 Task: Look for products in the category "Frozen Meals" from Store Brand only.
Action: Mouse moved to (310, 137)
Screenshot: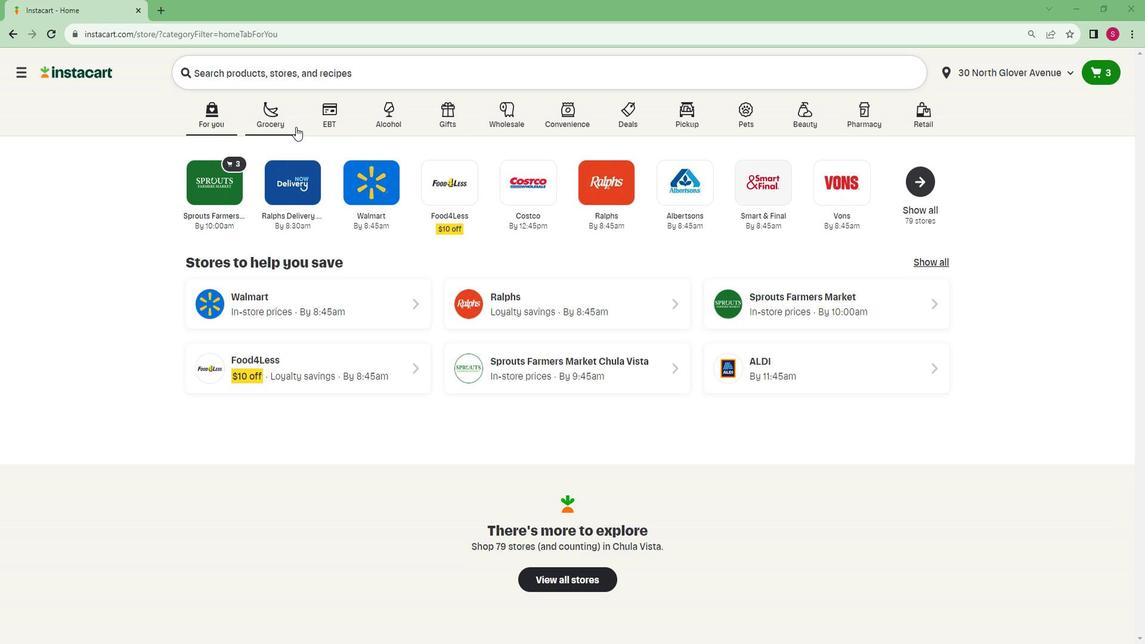 
Action: Mouse pressed left at (310, 137)
Screenshot: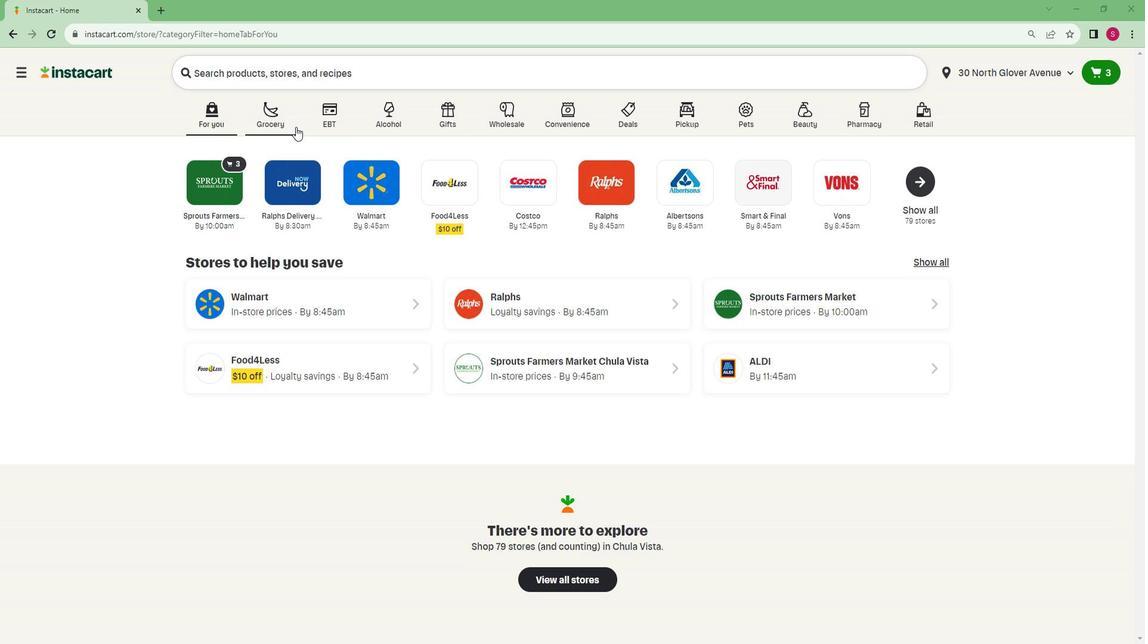 
Action: Mouse moved to (273, 331)
Screenshot: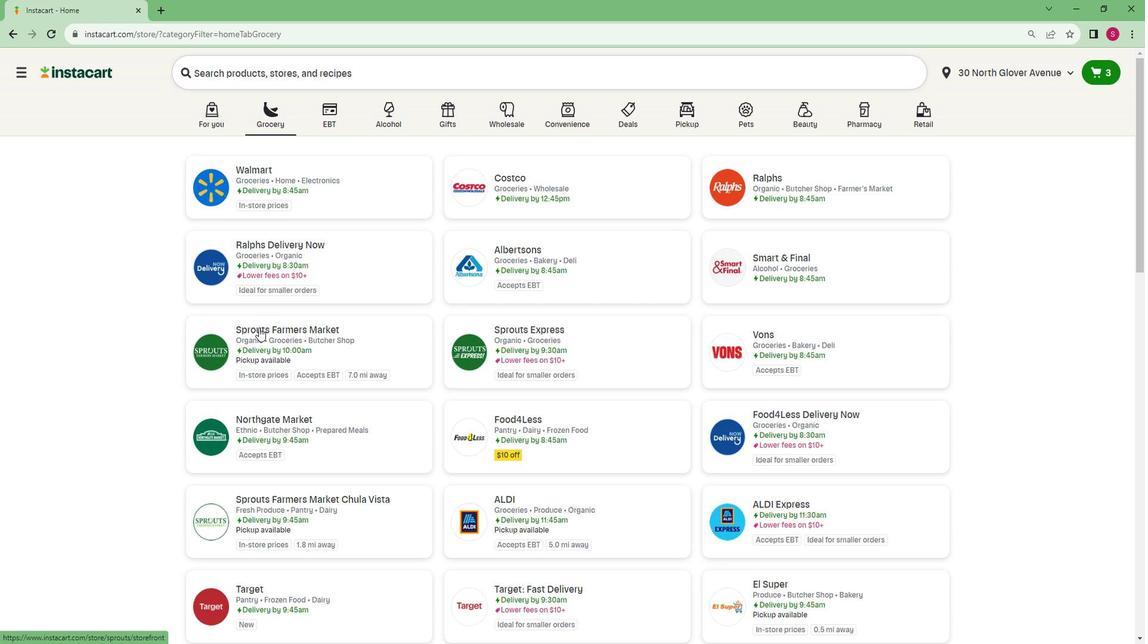
Action: Mouse pressed left at (273, 331)
Screenshot: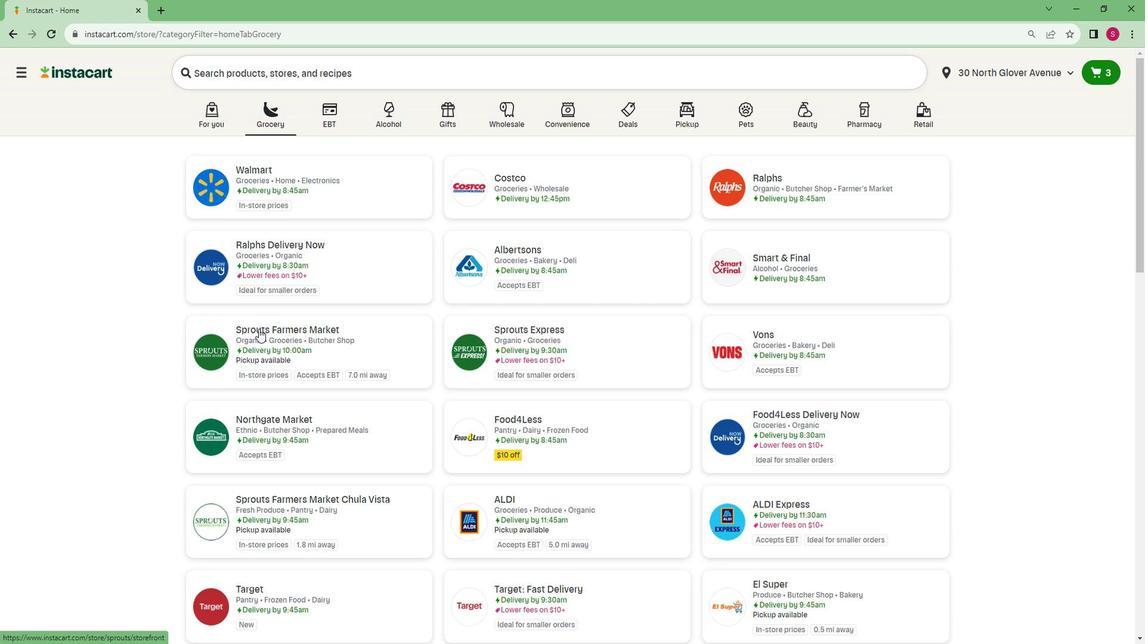 
Action: Mouse moved to (69, 481)
Screenshot: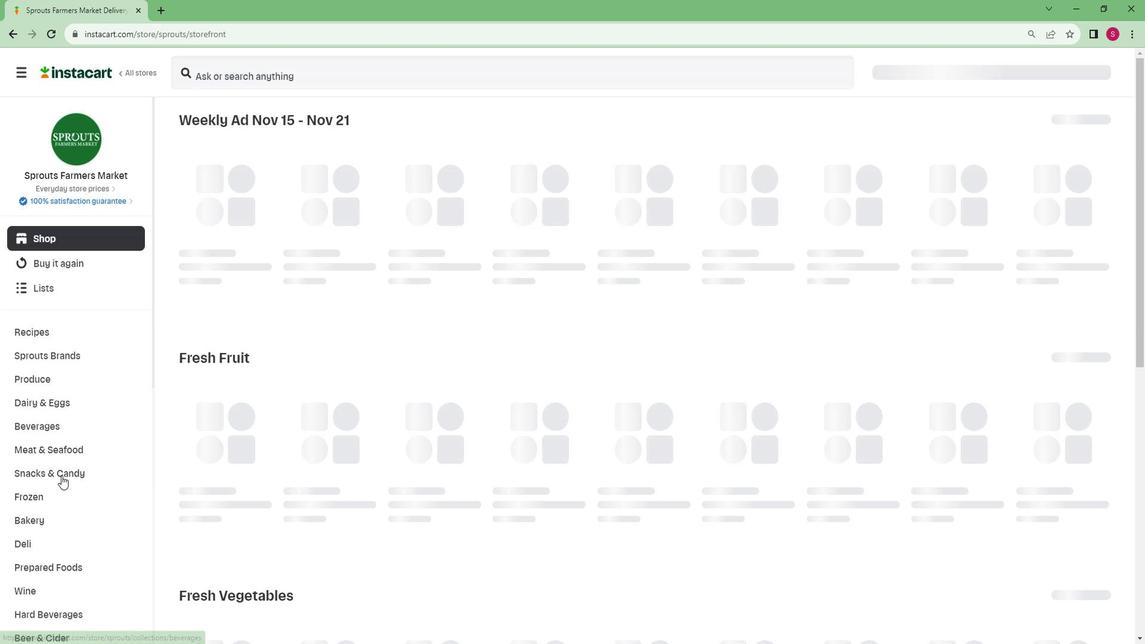 
Action: Mouse scrolled (69, 480) with delta (0, 0)
Screenshot: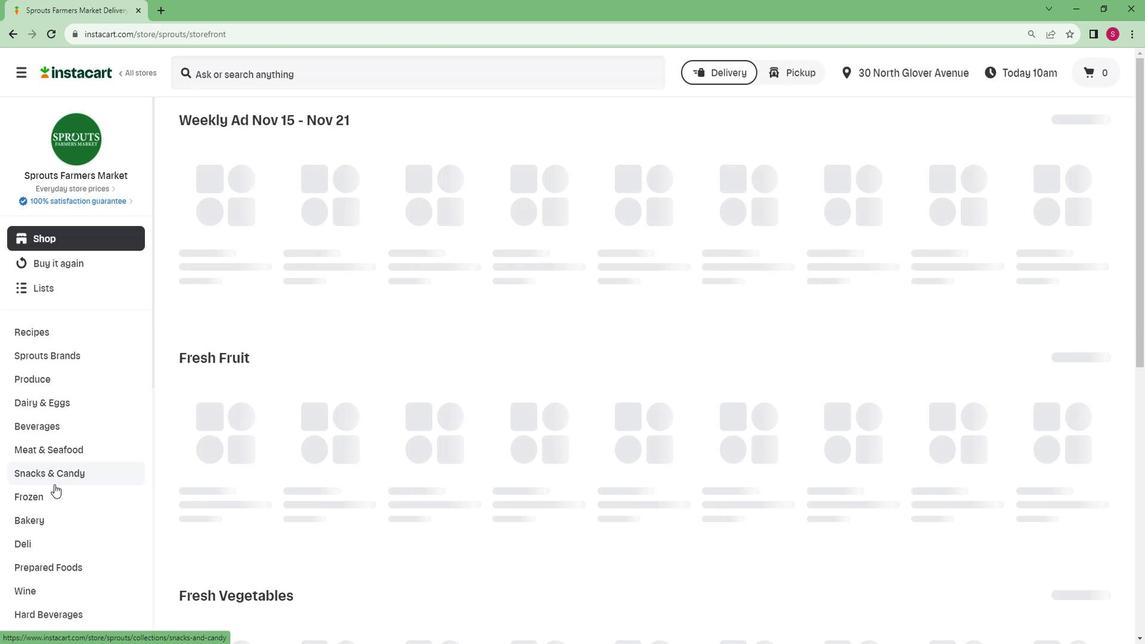 
Action: Mouse scrolled (69, 480) with delta (0, 0)
Screenshot: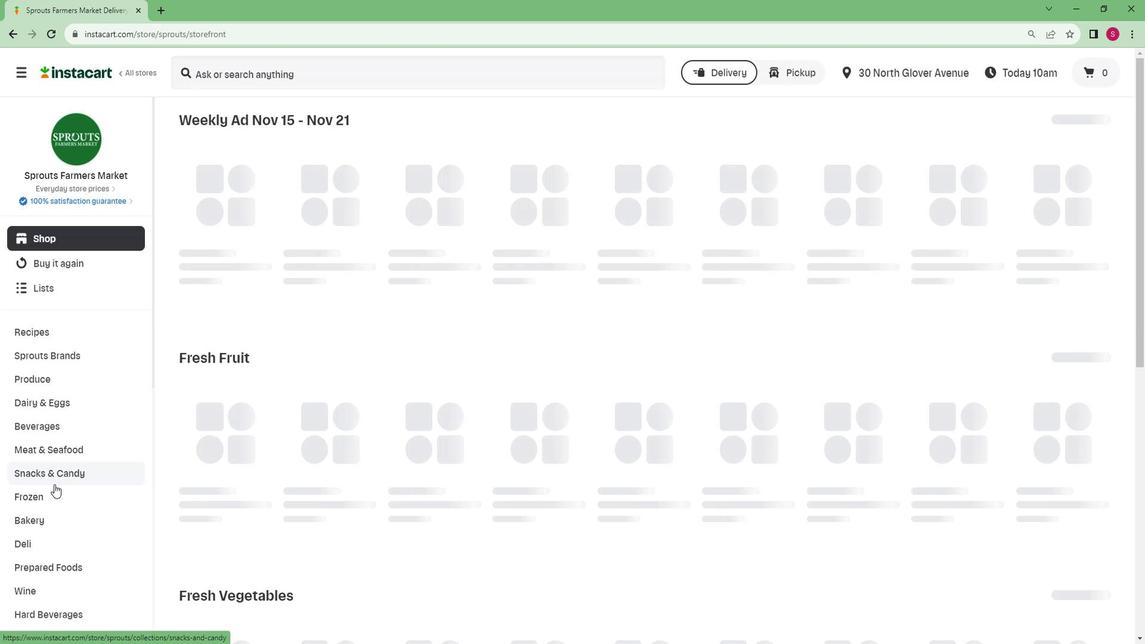 
Action: Mouse scrolled (69, 480) with delta (0, 0)
Screenshot: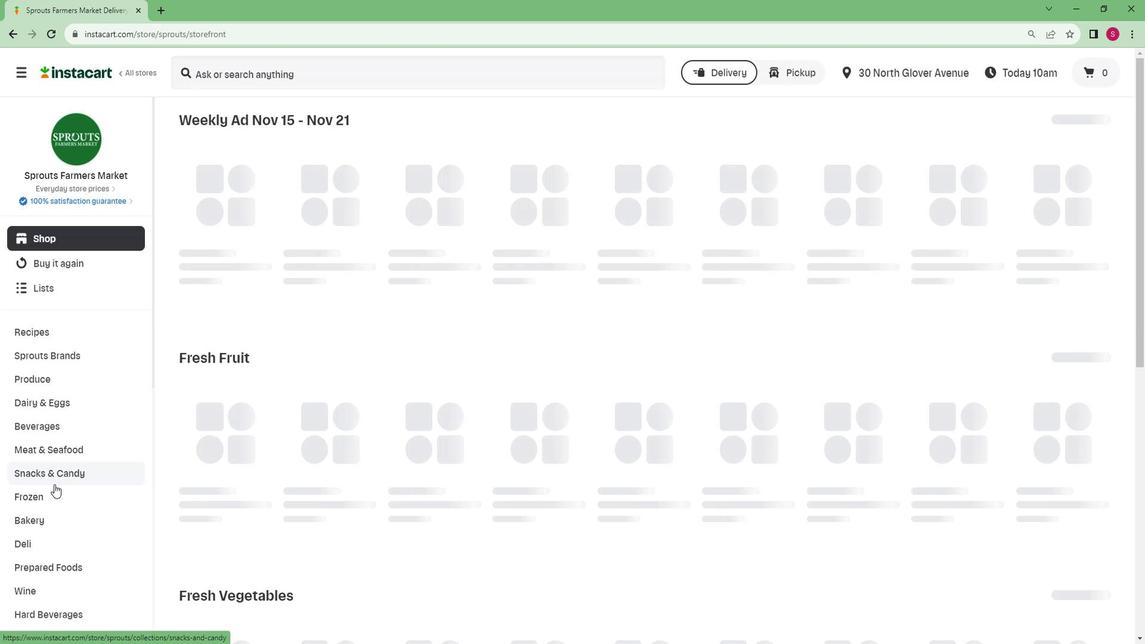 
Action: Mouse scrolled (69, 480) with delta (0, 0)
Screenshot: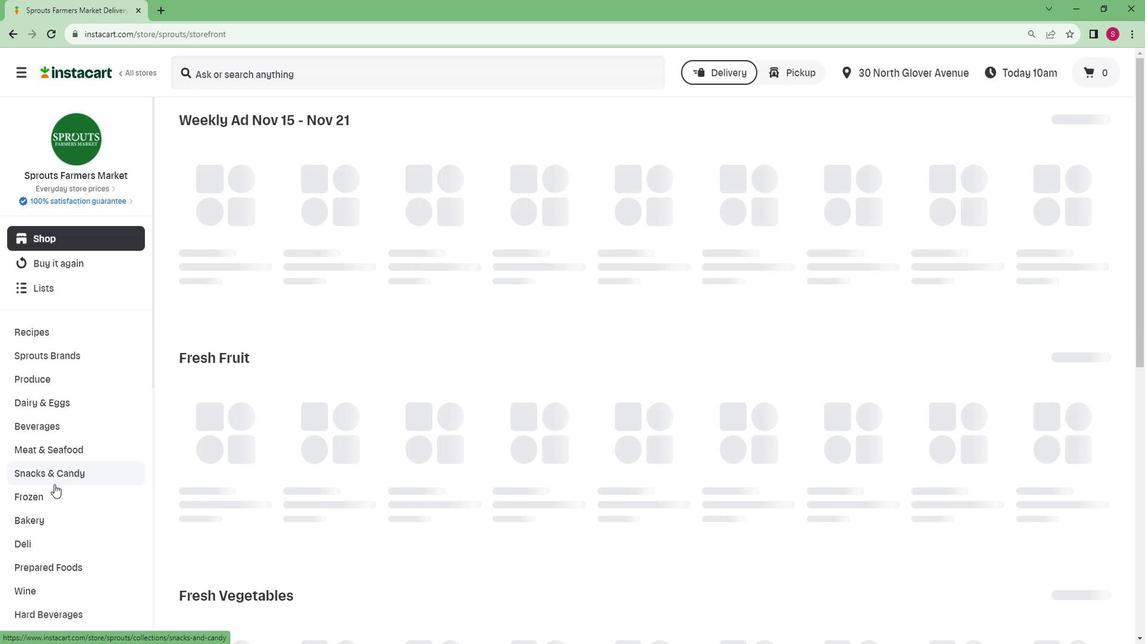 
Action: Mouse moved to (68, 481)
Screenshot: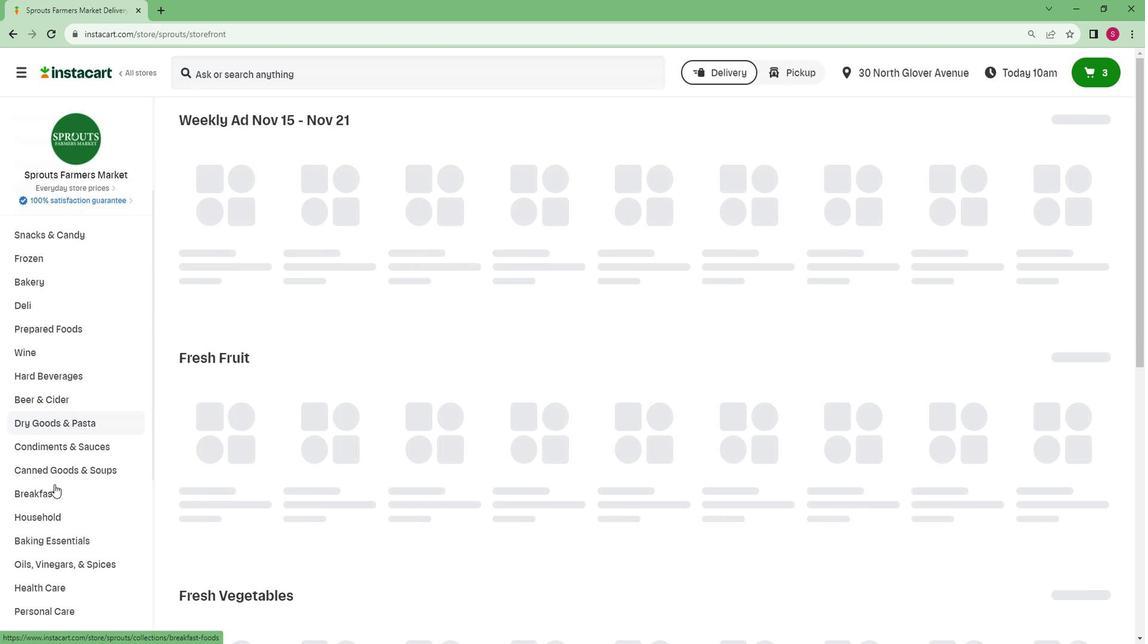 
Action: Mouse scrolled (68, 480) with delta (0, 0)
Screenshot: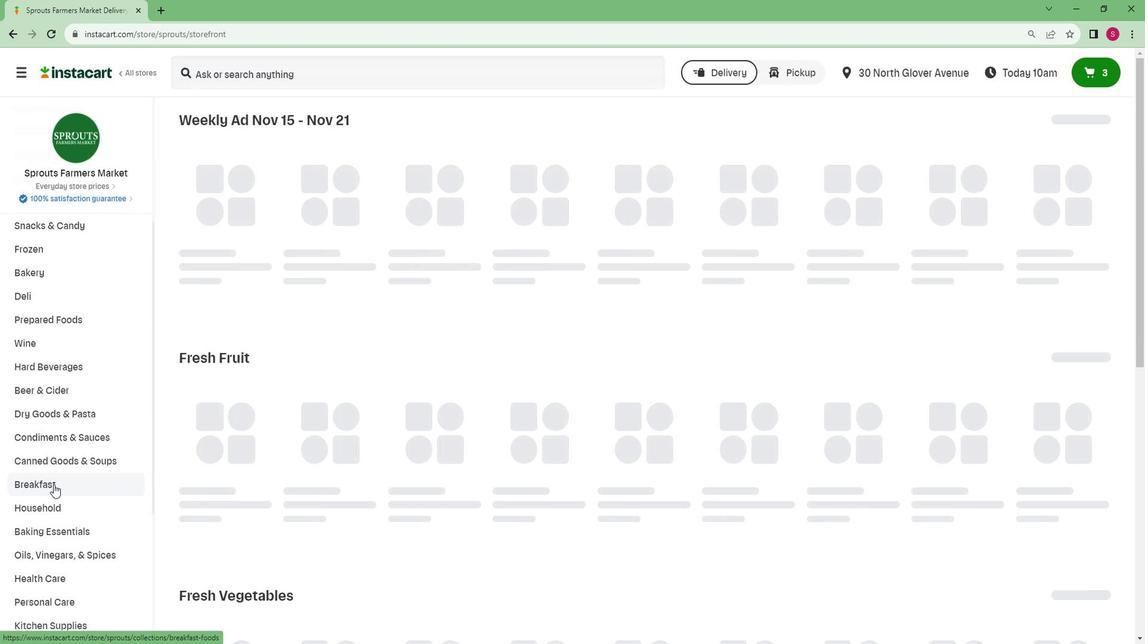
Action: Mouse scrolled (68, 480) with delta (0, 0)
Screenshot: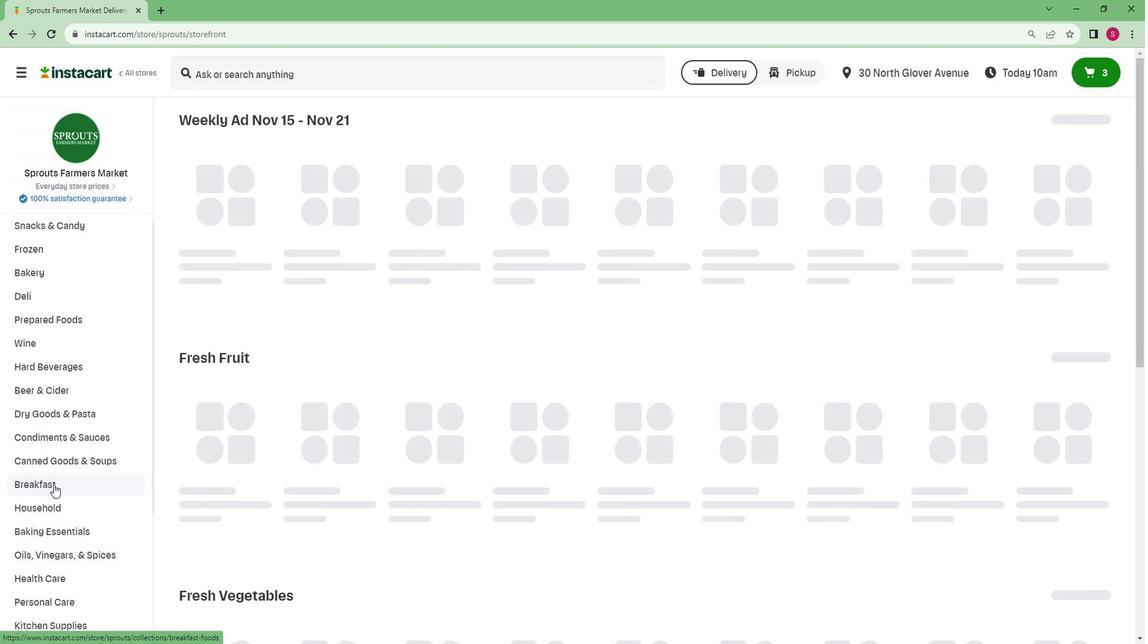 
Action: Mouse scrolled (68, 480) with delta (0, 0)
Screenshot: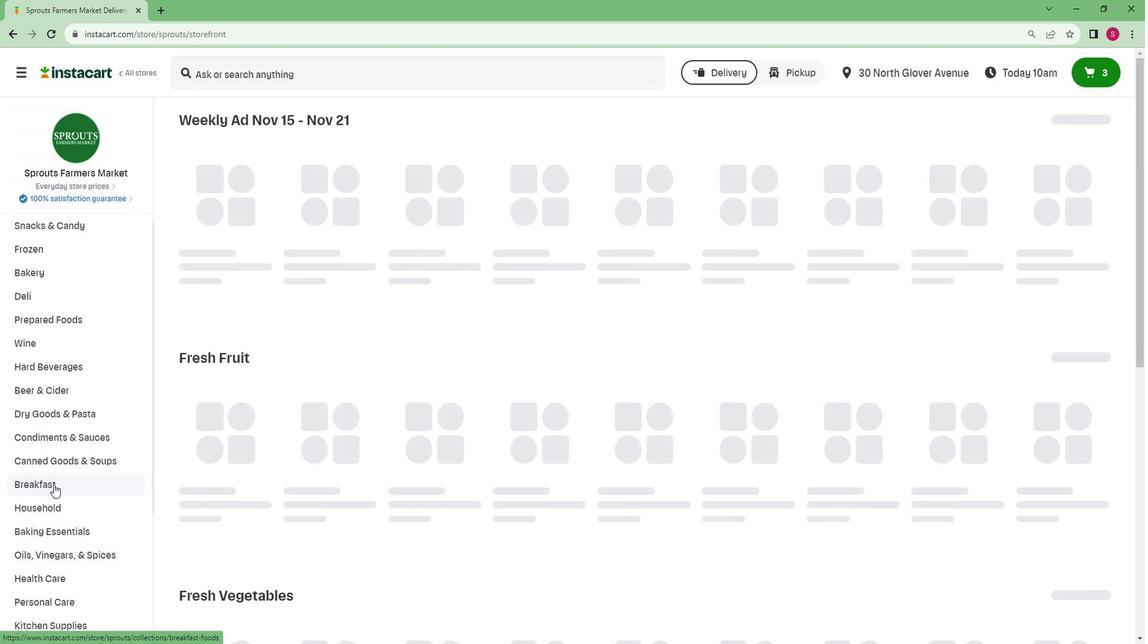 
Action: Mouse scrolled (68, 480) with delta (0, 0)
Screenshot: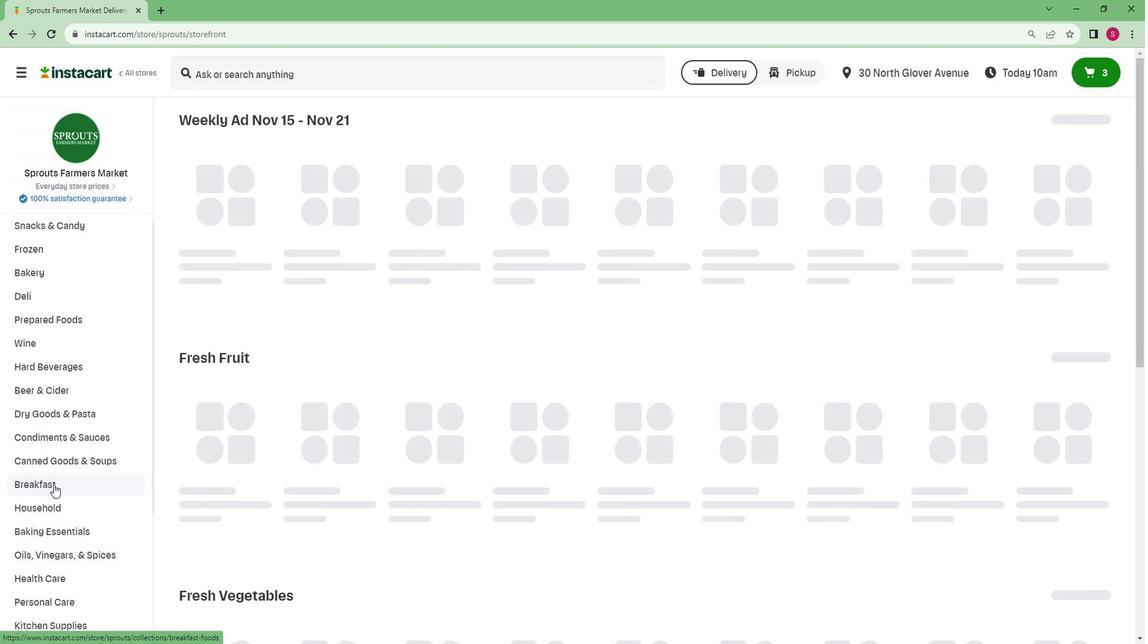 
Action: Mouse scrolled (68, 480) with delta (0, 0)
Screenshot: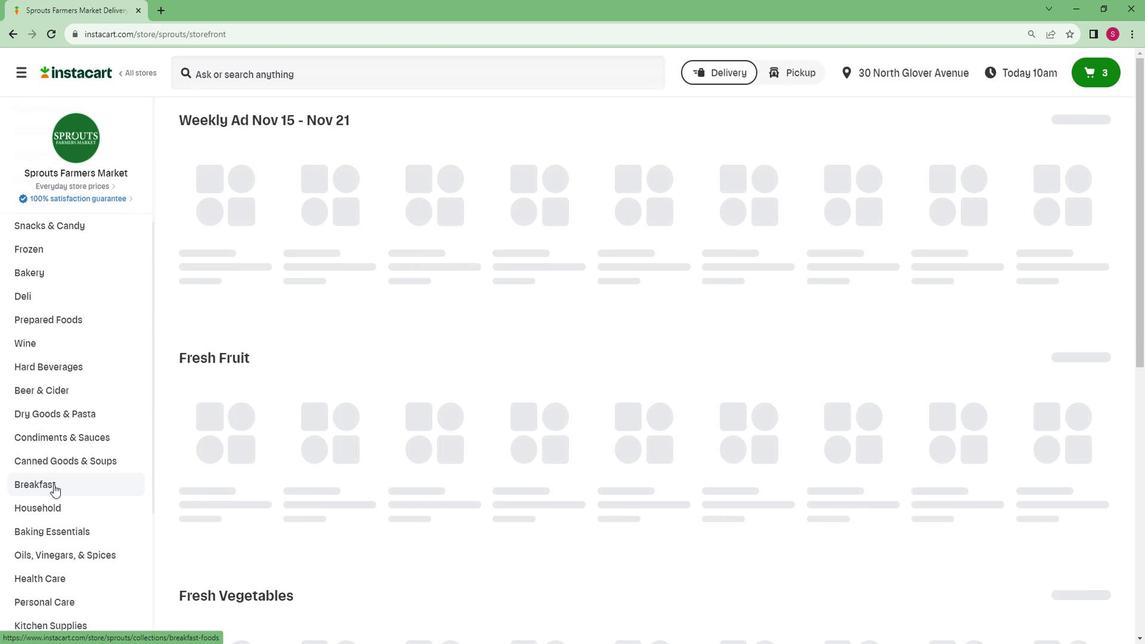 
Action: Mouse scrolled (68, 480) with delta (0, 0)
Screenshot: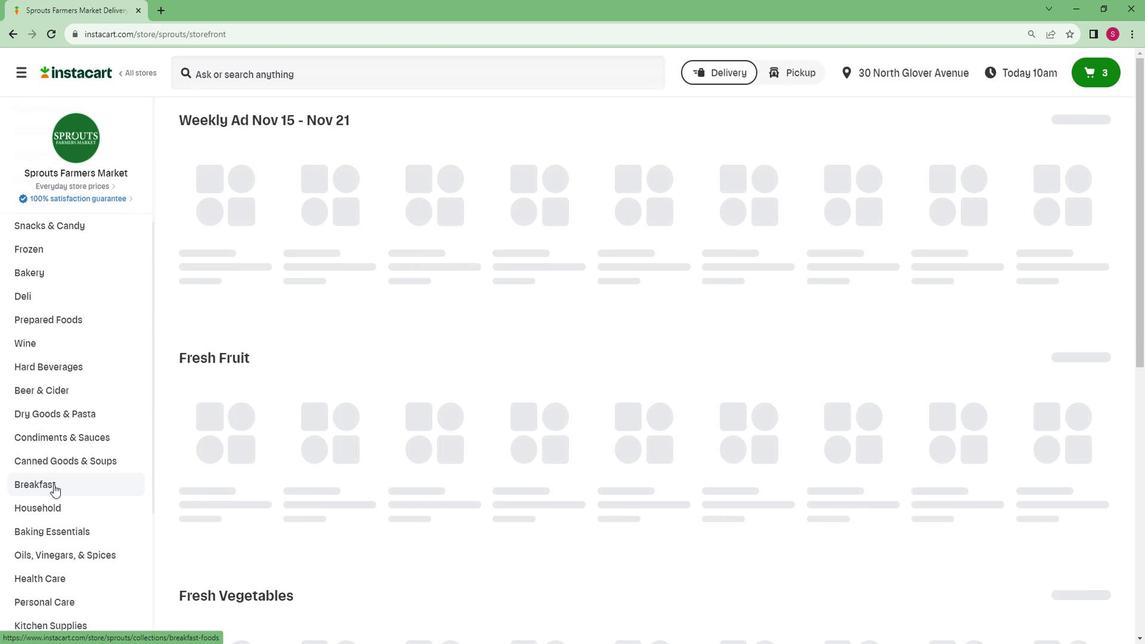 
Action: Mouse scrolled (68, 480) with delta (0, 0)
Screenshot: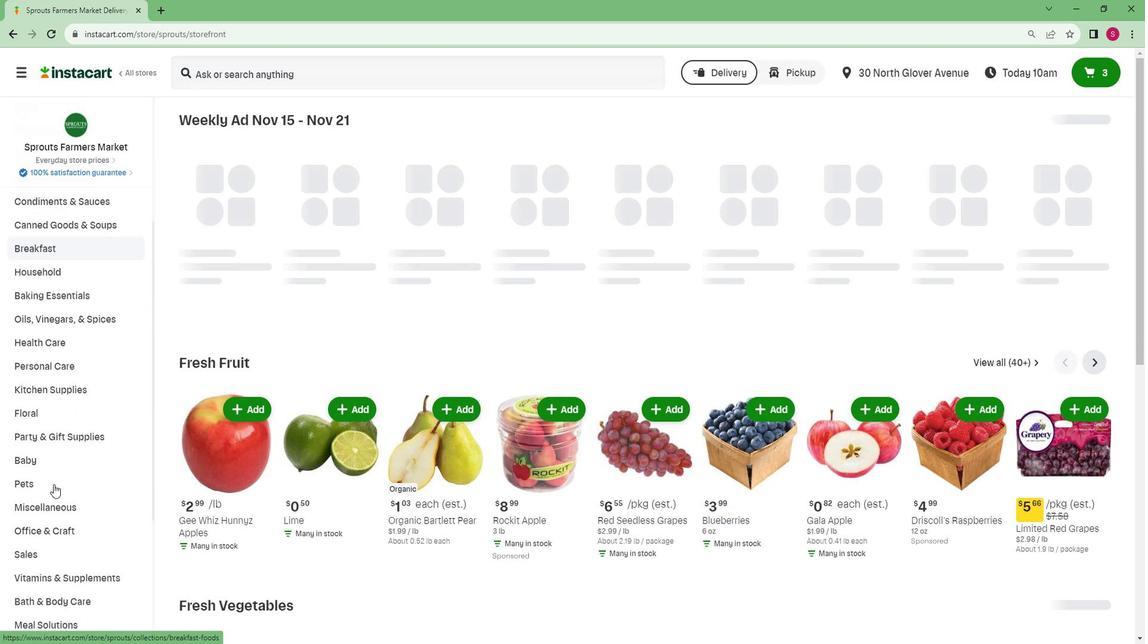 
Action: Mouse scrolled (68, 480) with delta (0, 0)
Screenshot: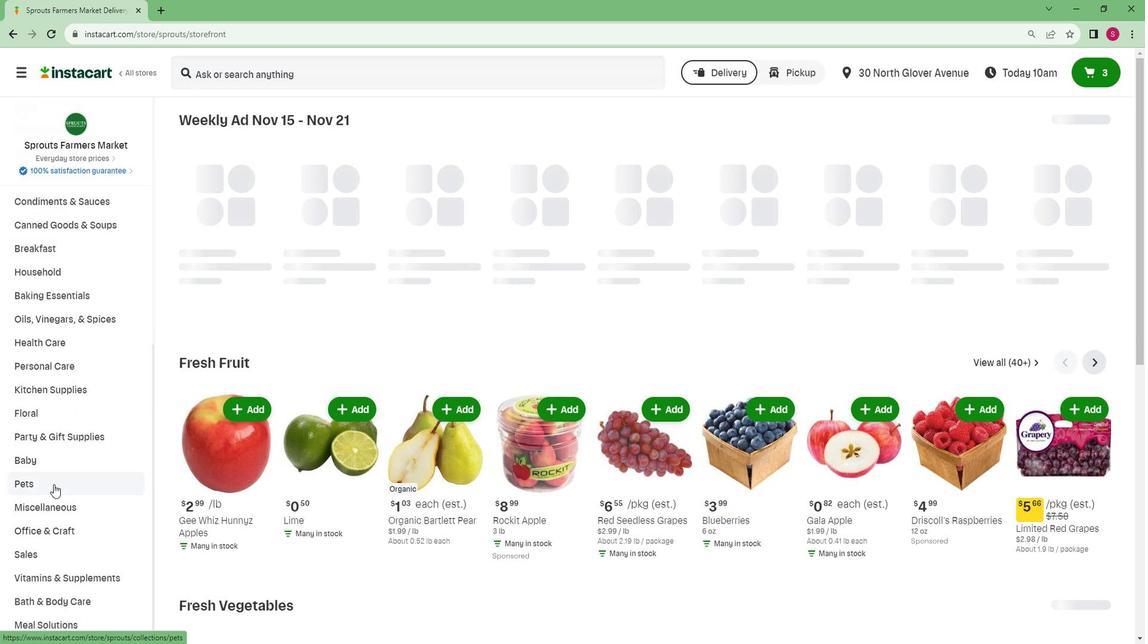 
Action: Mouse scrolled (68, 480) with delta (0, 0)
Screenshot: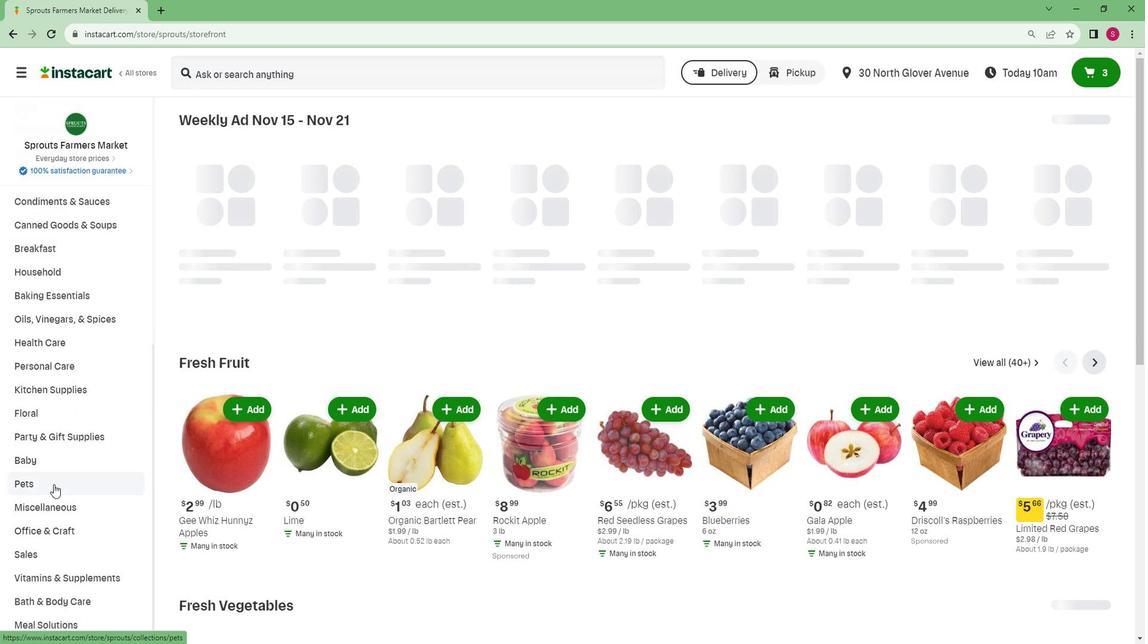 
Action: Mouse moved to (57, 611)
Screenshot: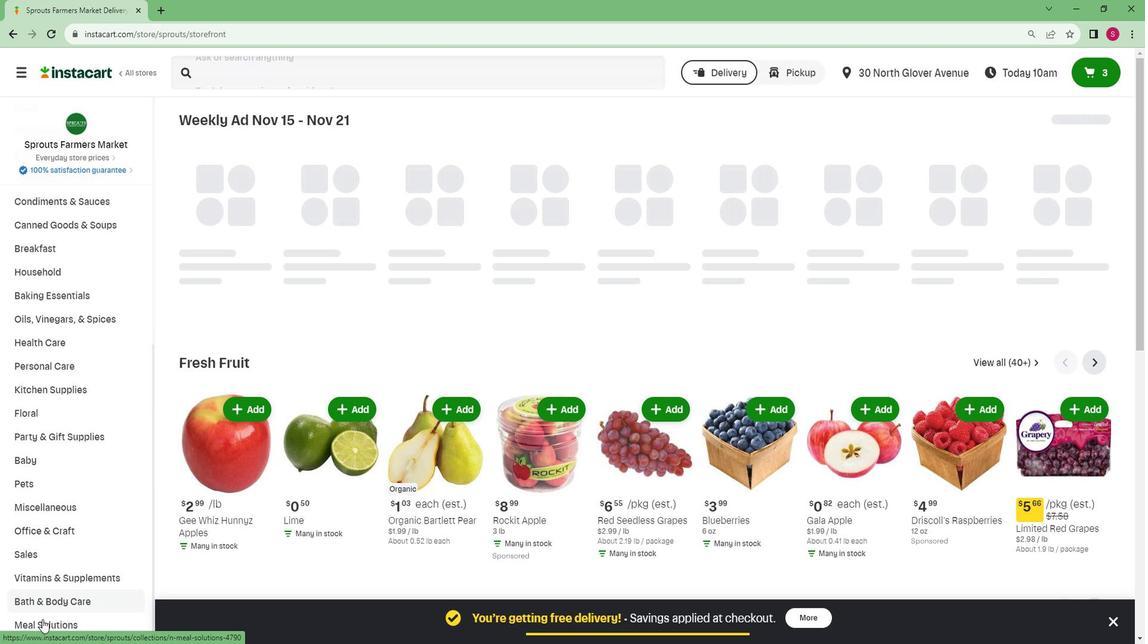 
Action: Mouse pressed left at (57, 611)
Screenshot: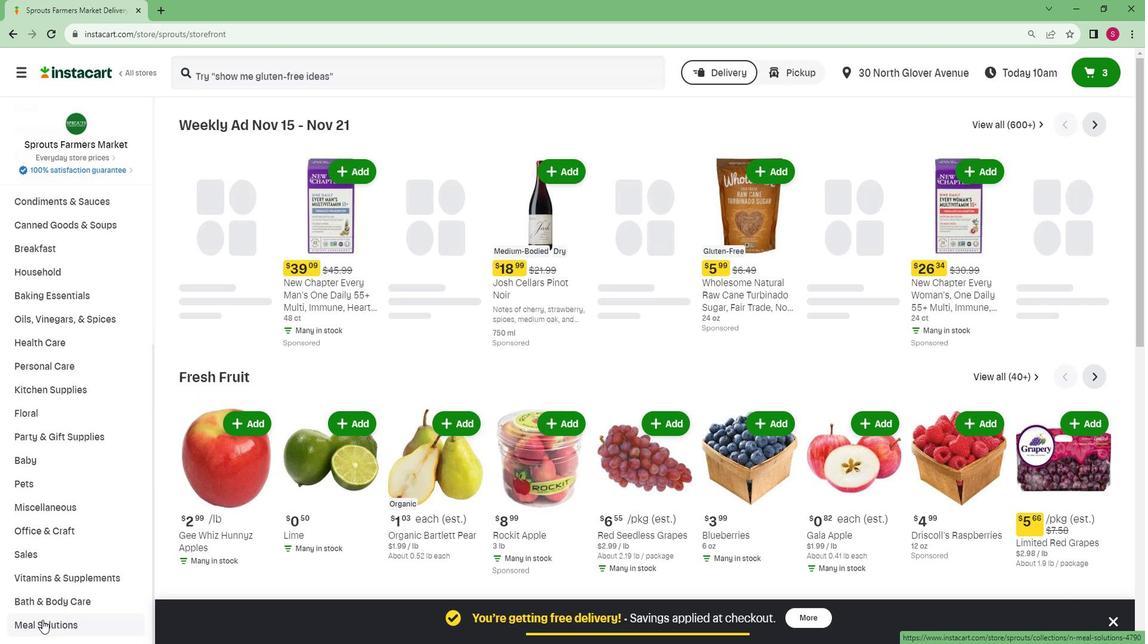 
Action: Mouse moved to (65, 583)
Screenshot: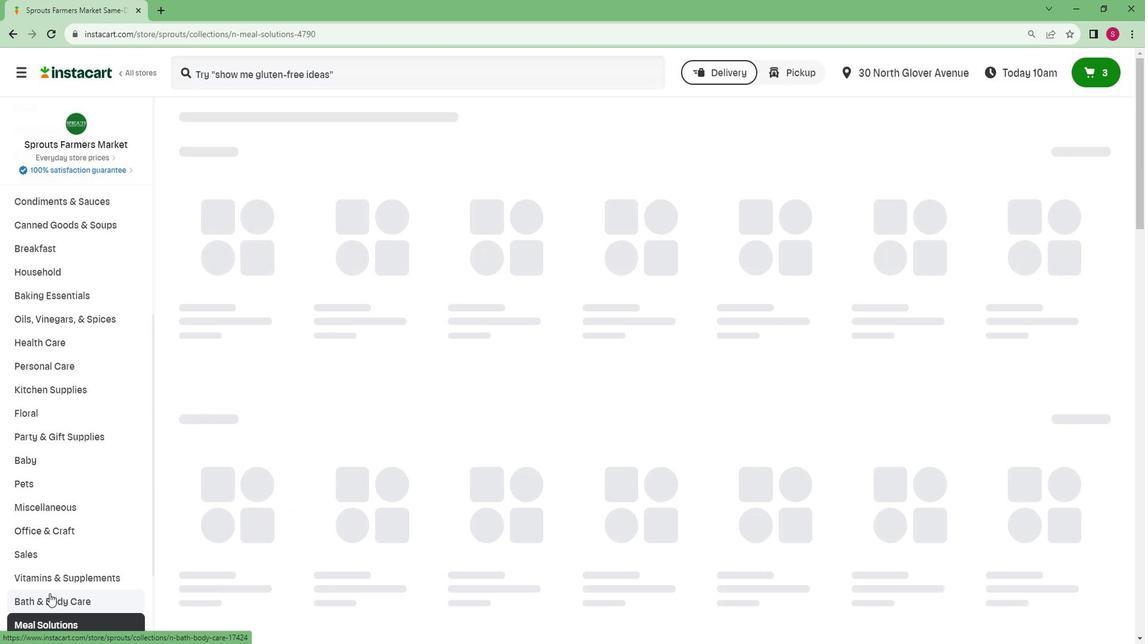 
Action: Mouse scrolled (65, 583) with delta (0, 0)
Screenshot: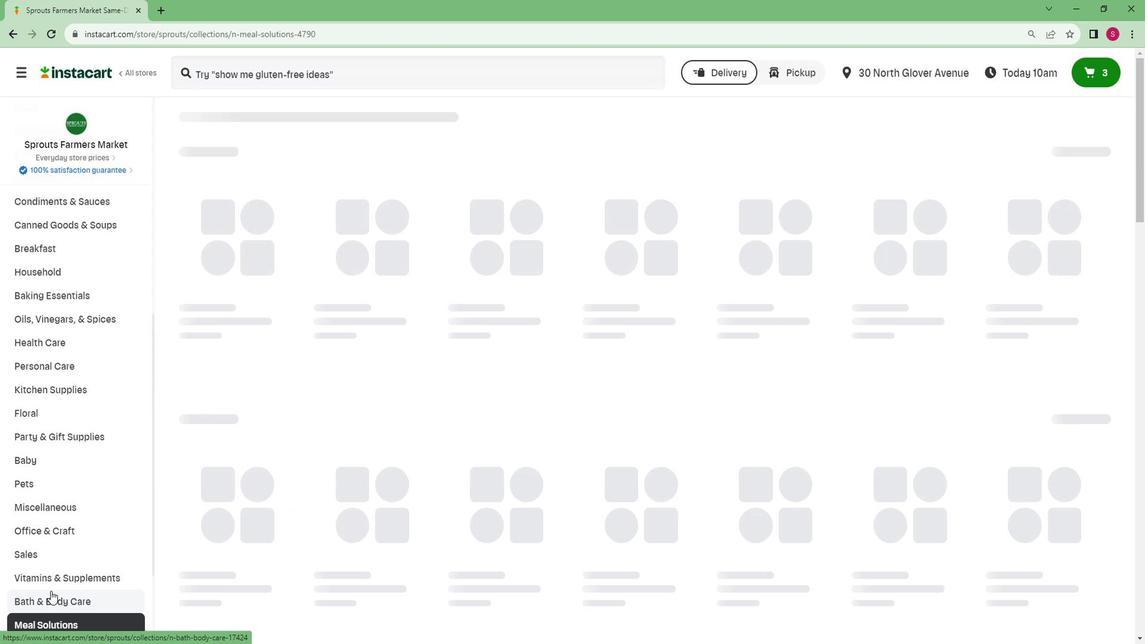 
Action: Mouse scrolled (65, 583) with delta (0, 0)
Screenshot: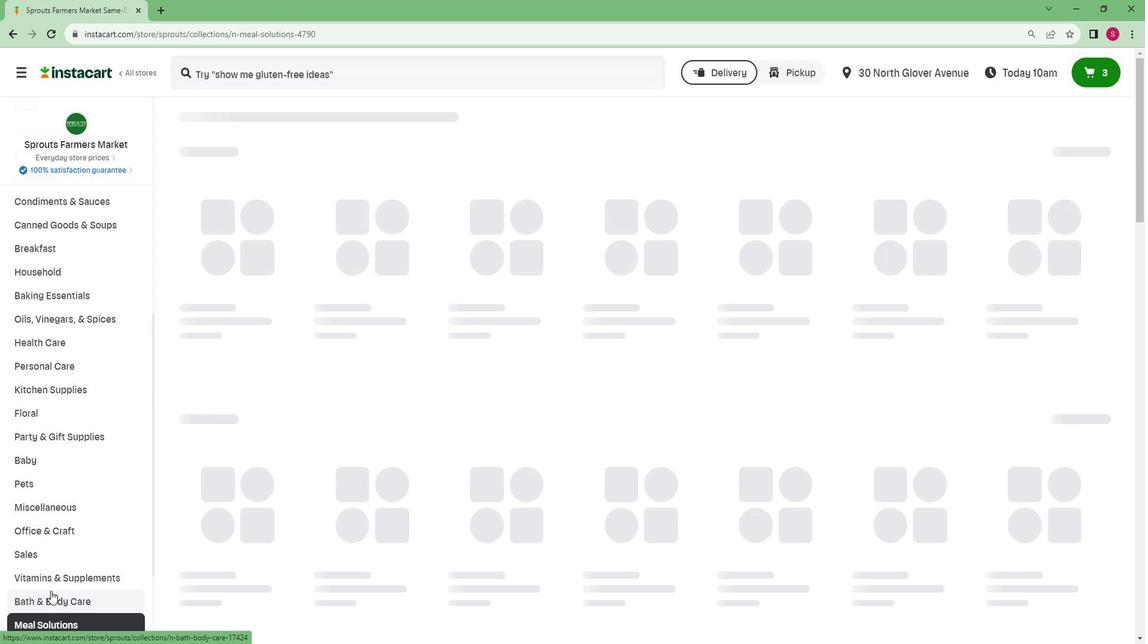 
Action: Mouse scrolled (65, 583) with delta (0, 0)
Screenshot: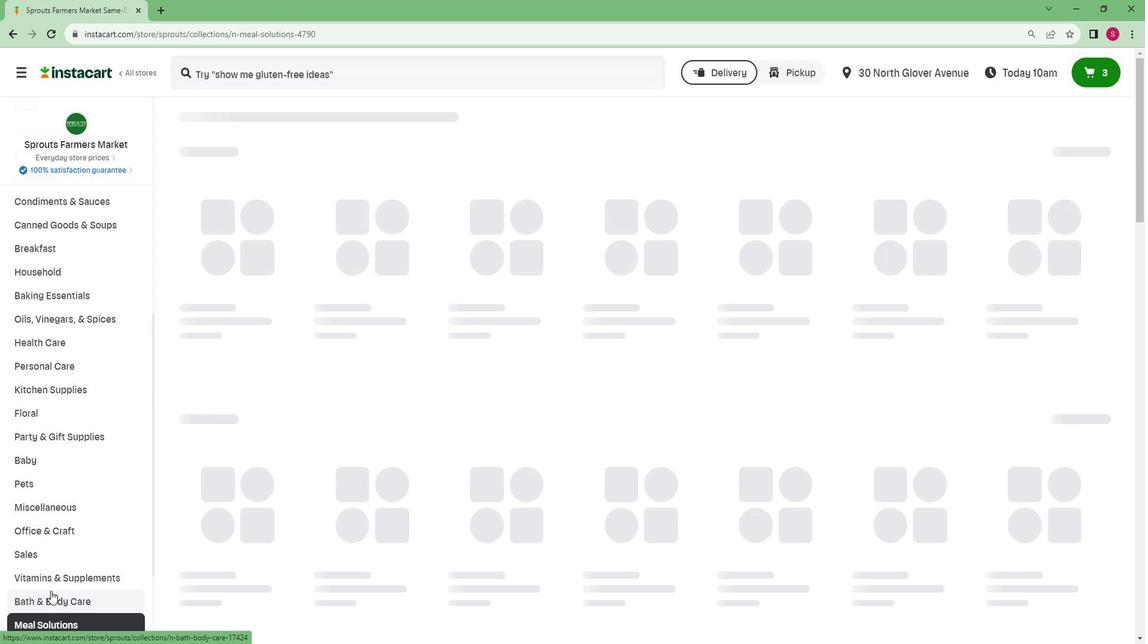 
Action: Mouse scrolled (65, 583) with delta (0, 0)
Screenshot: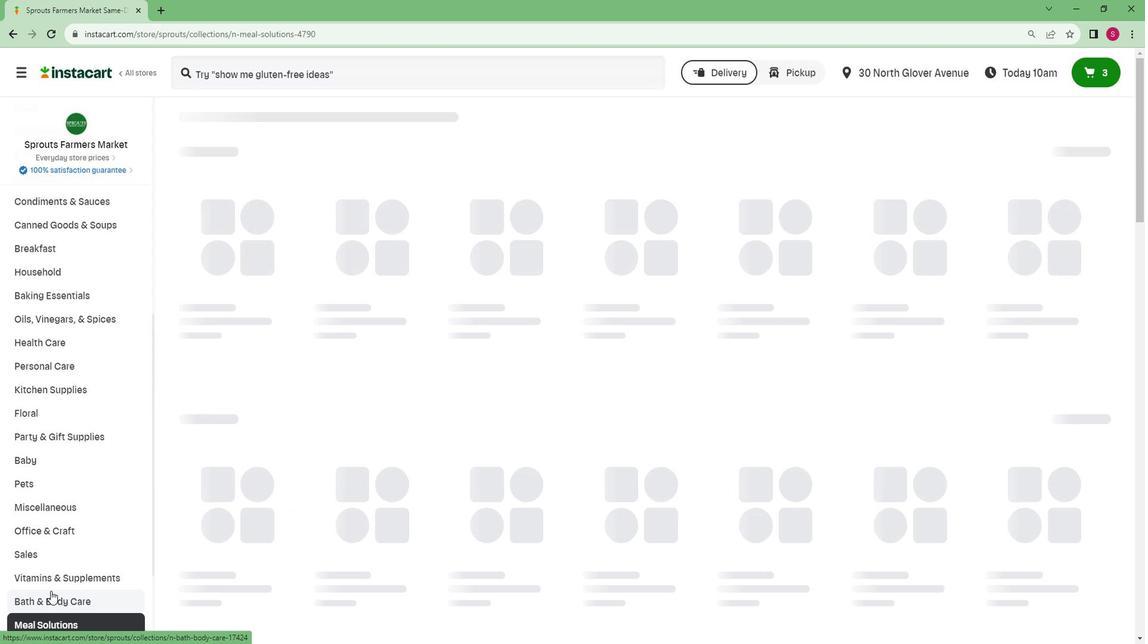 
Action: Mouse scrolled (65, 583) with delta (0, 0)
Screenshot: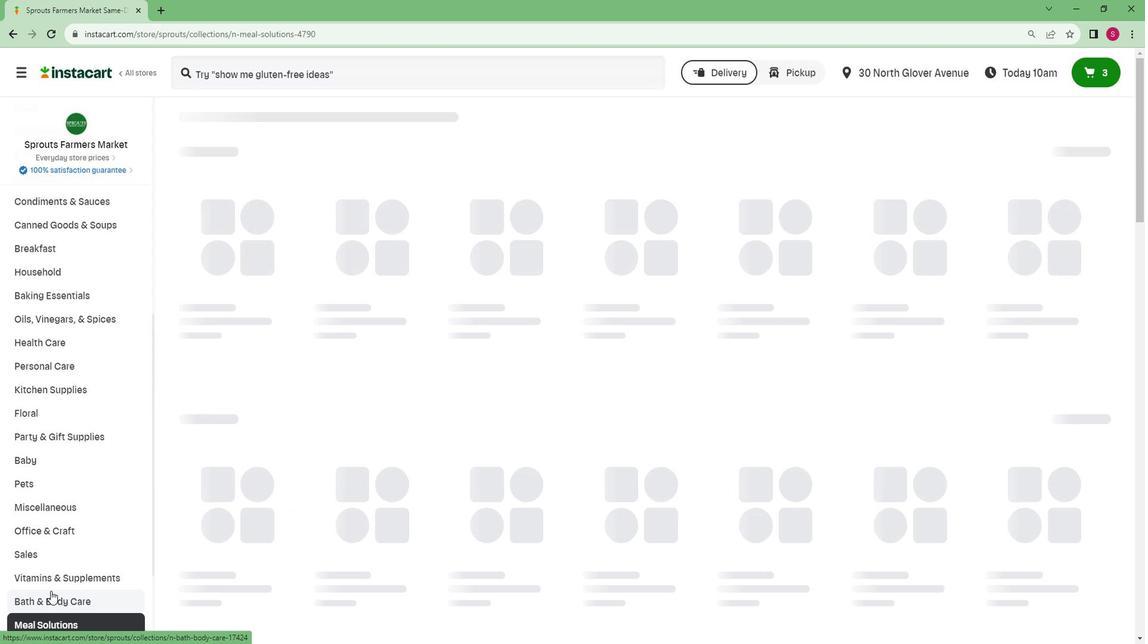 
Action: Mouse scrolled (65, 583) with delta (0, 0)
Screenshot: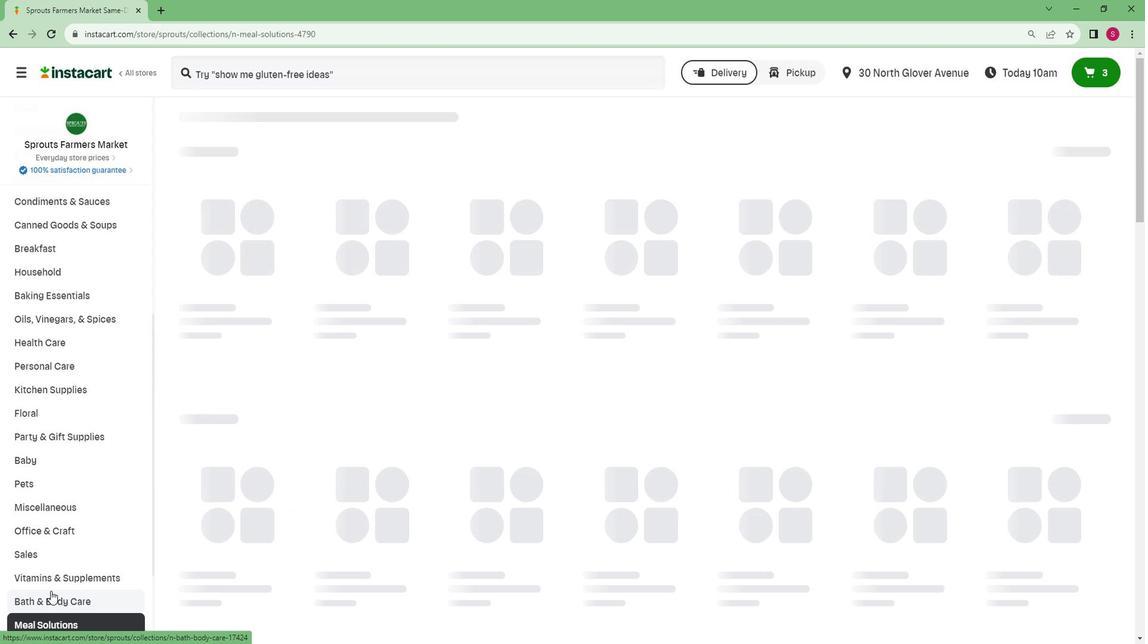 
Action: Mouse moved to (51, 613)
Screenshot: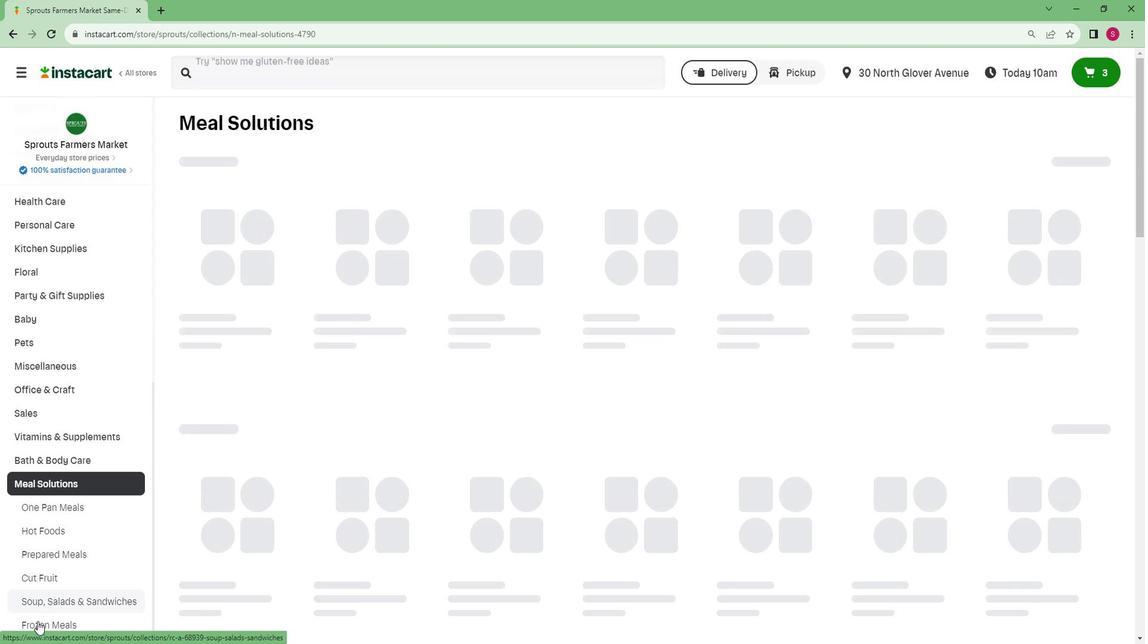 
Action: Mouse pressed left at (51, 613)
Screenshot: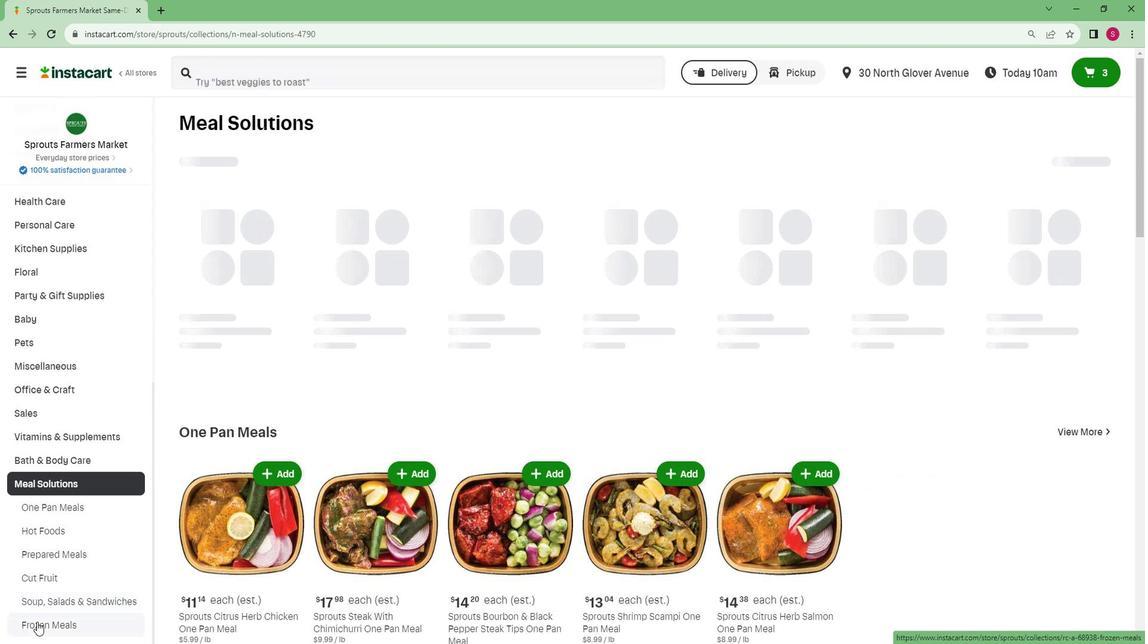 
Action: Mouse moved to (402, 175)
Screenshot: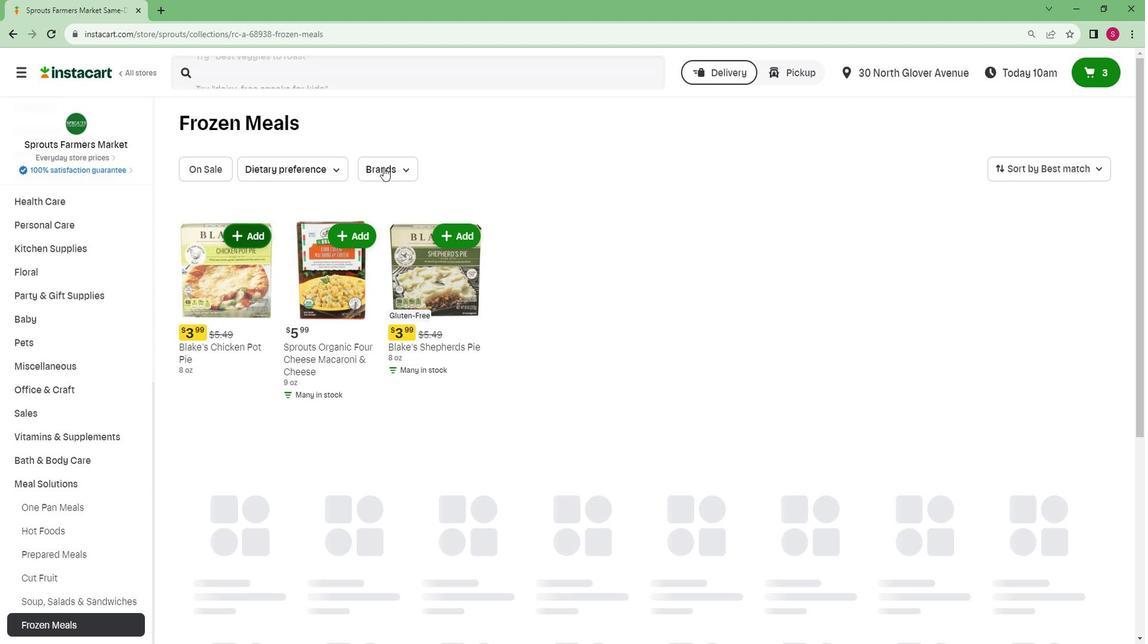 
Action: Mouse pressed left at (402, 175)
Screenshot: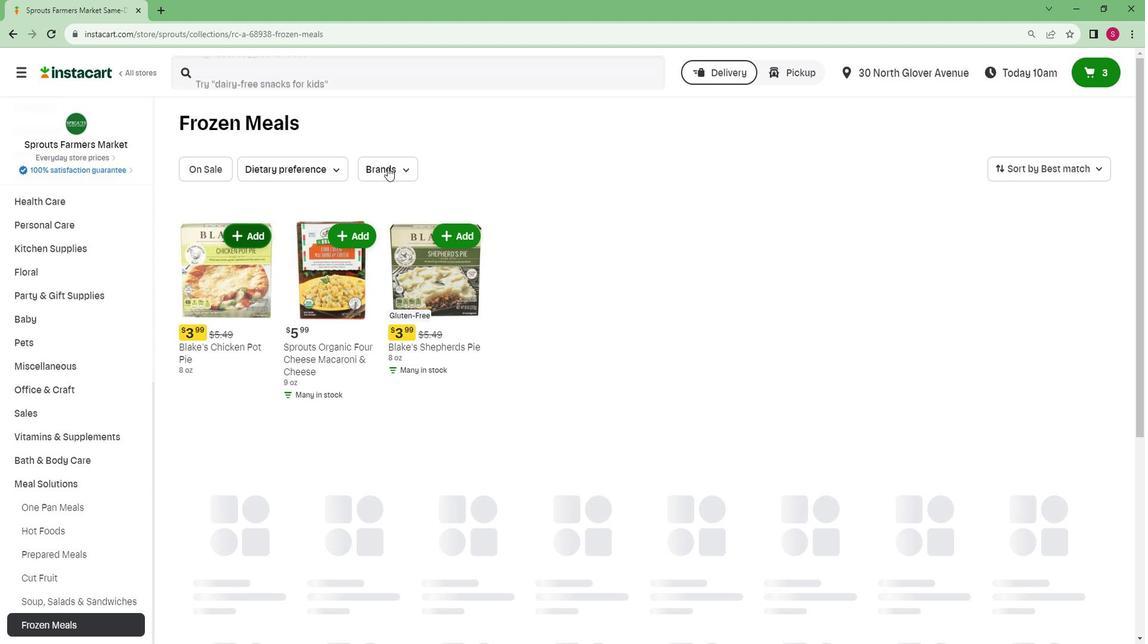 
Action: Mouse moved to (403, 214)
Screenshot: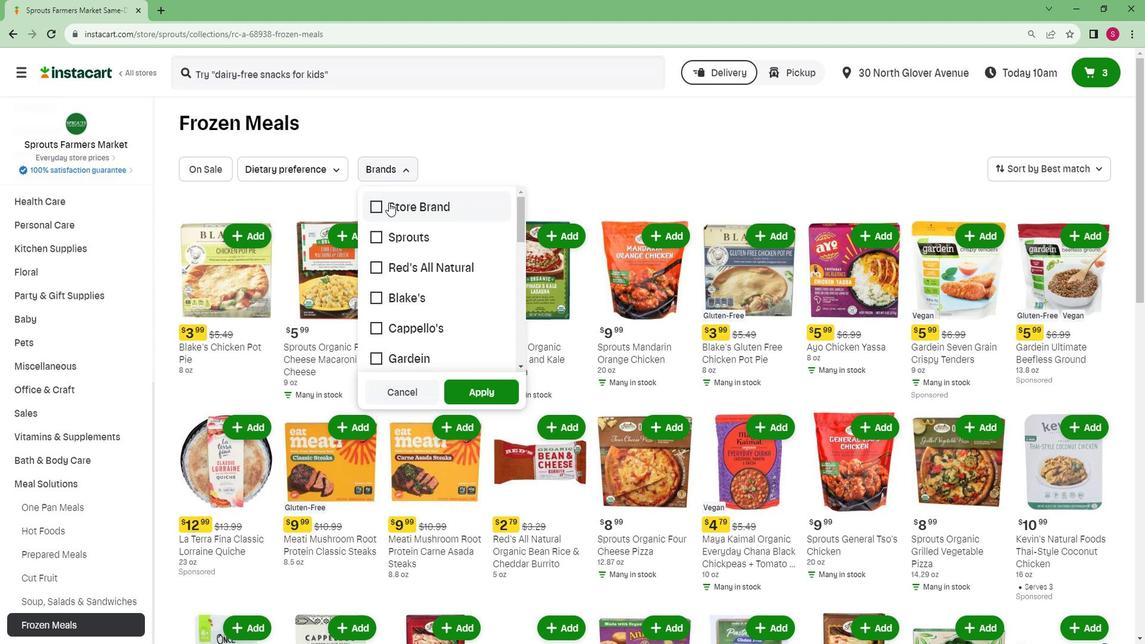 
Action: Mouse pressed left at (403, 214)
Screenshot: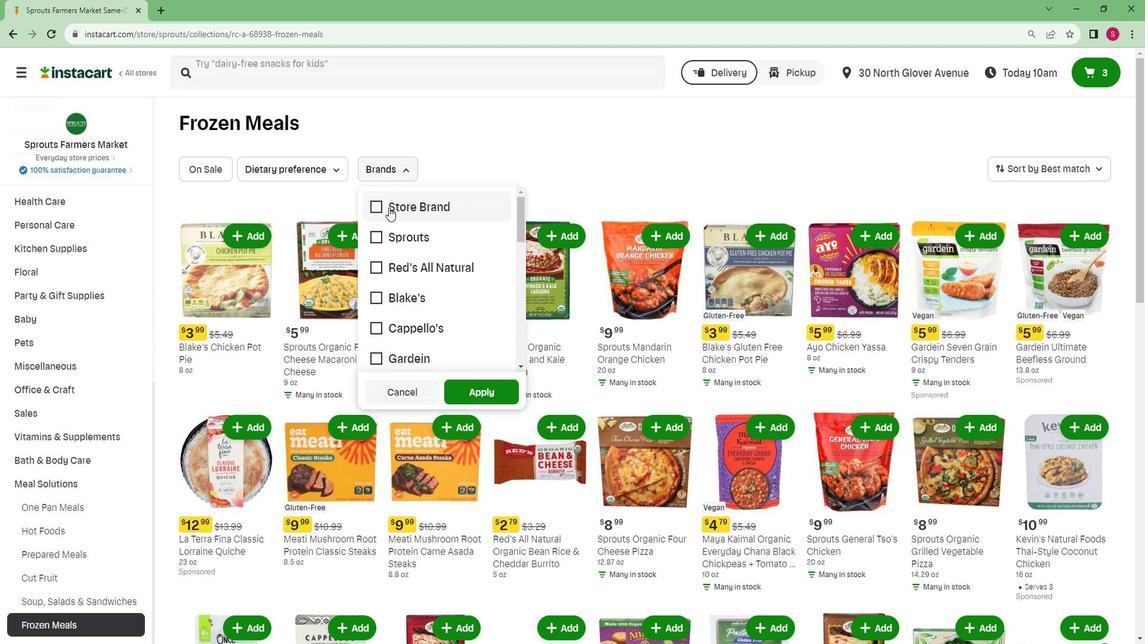 
Action: Mouse moved to (520, 392)
Screenshot: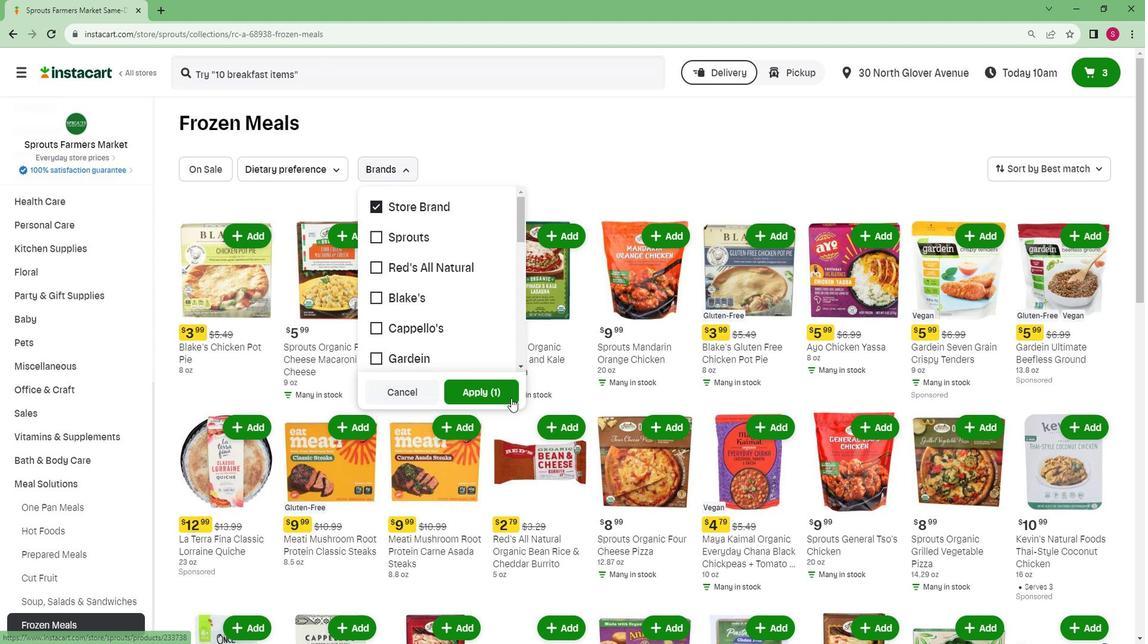 
Action: Mouse pressed left at (520, 392)
Screenshot: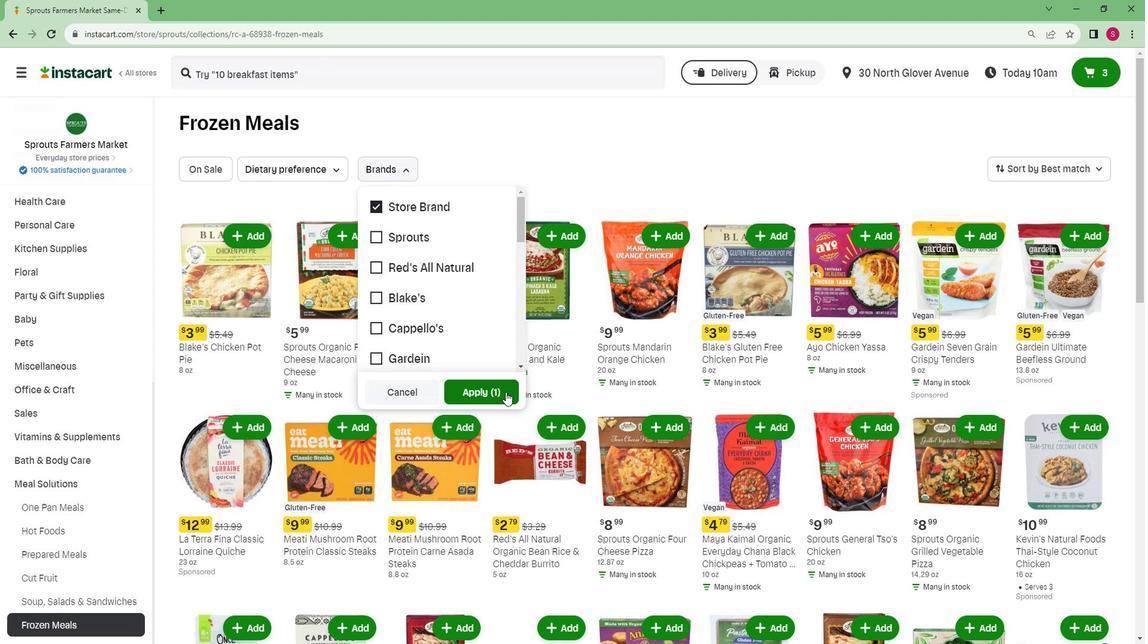 
